 Task: In Windows properties of general video settings, Set the video cropping to 2.
Action: Mouse moved to (129, 26)
Screenshot: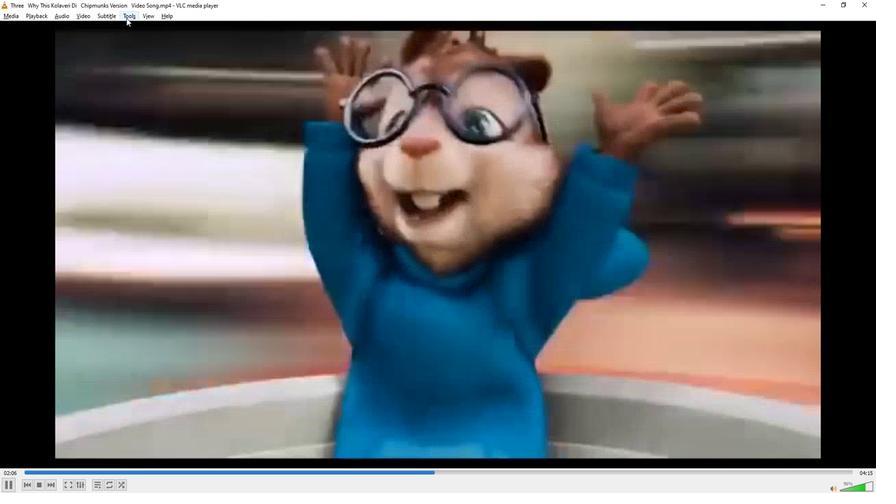 
Action: Mouse pressed left at (129, 26)
Screenshot: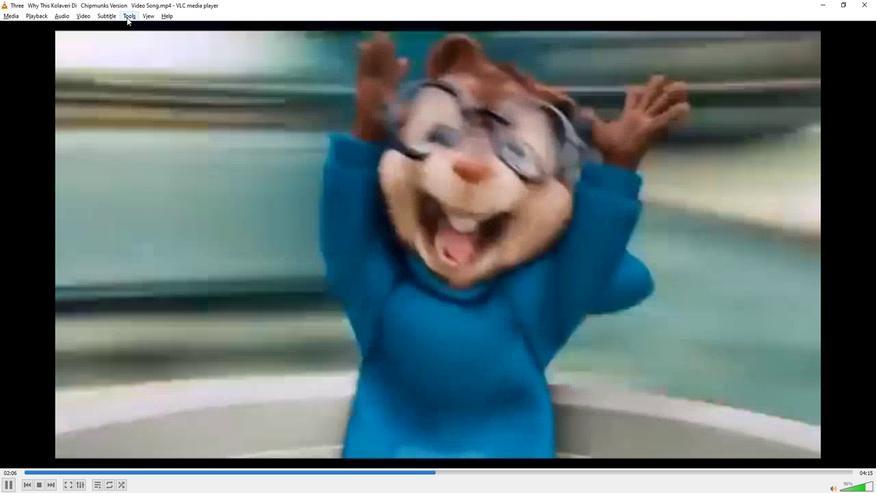 
Action: Mouse moved to (158, 130)
Screenshot: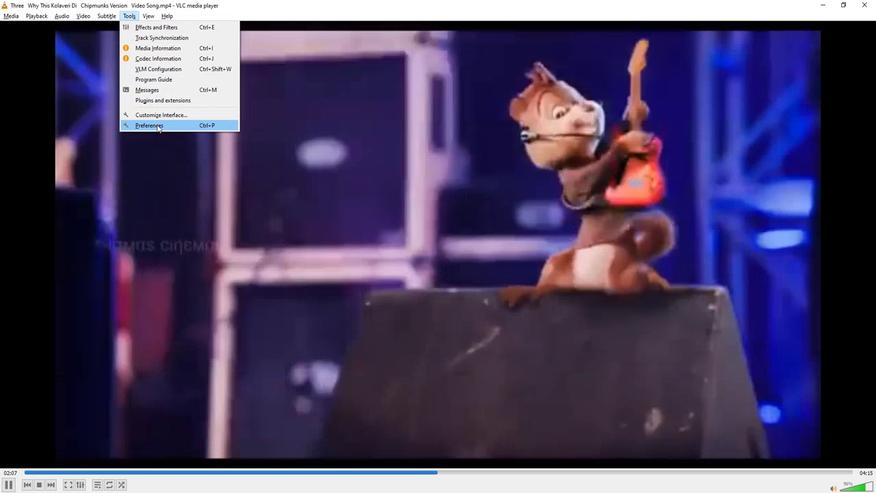 
Action: Mouse pressed left at (158, 130)
Screenshot: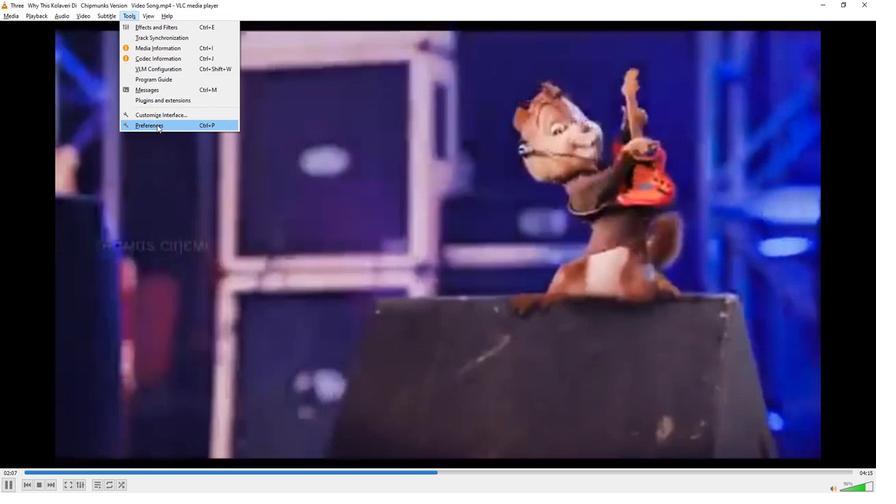 
Action: Mouse moved to (159, 374)
Screenshot: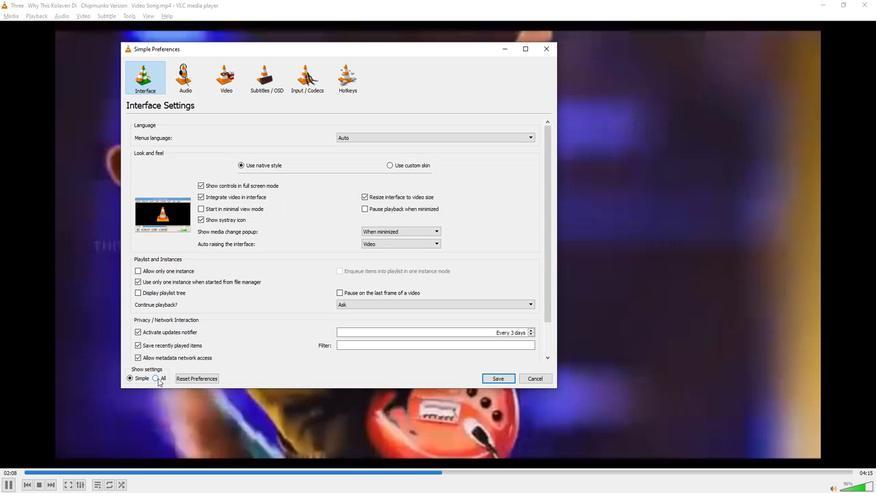 
Action: Mouse pressed left at (159, 374)
Screenshot: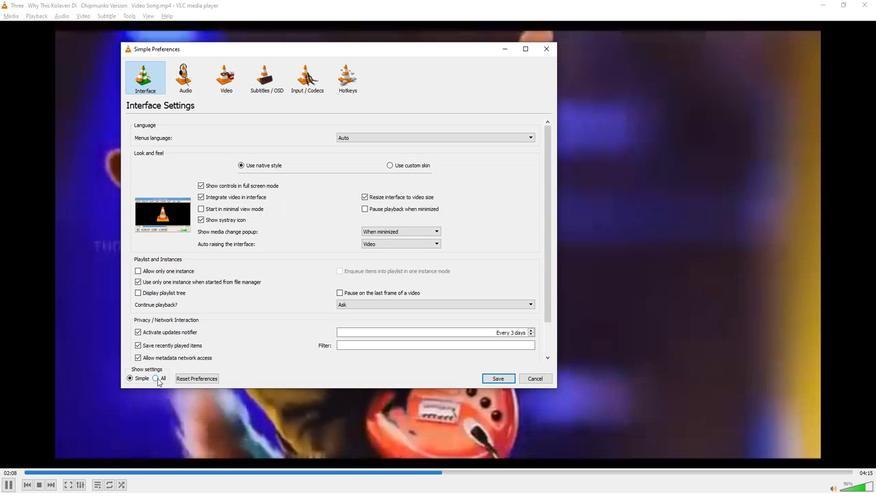 
Action: Mouse moved to (193, 276)
Screenshot: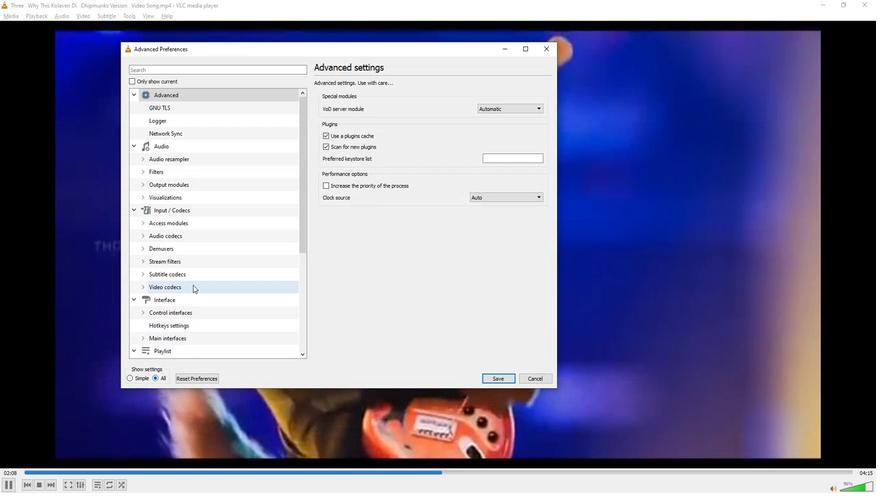 
Action: Mouse scrolled (193, 275) with delta (0, 0)
Screenshot: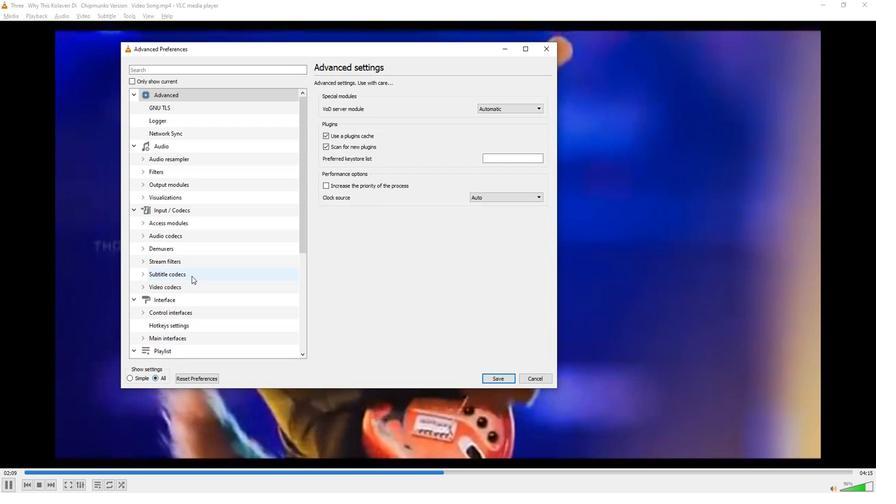 
Action: Mouse scrolled (193, 275) with delta (0, 0)
Screenshot: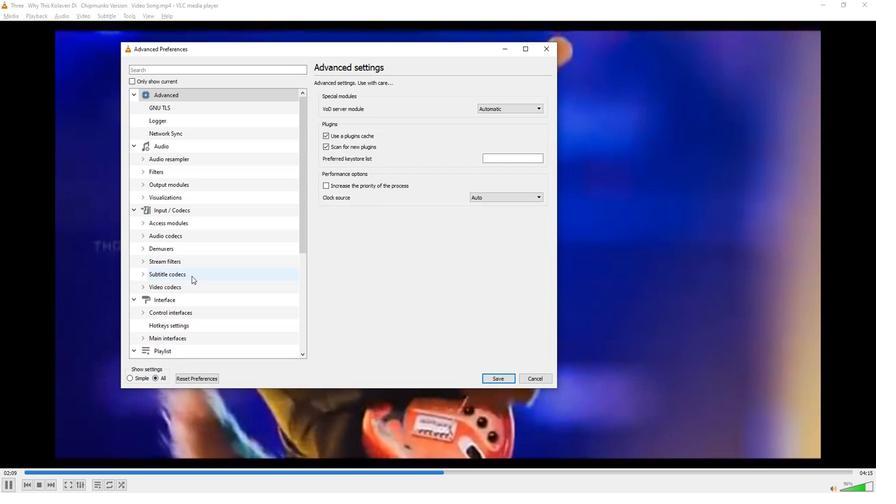 
Action: Mouse scrolled (193, 275) with delta (0, 0)
Screenshot: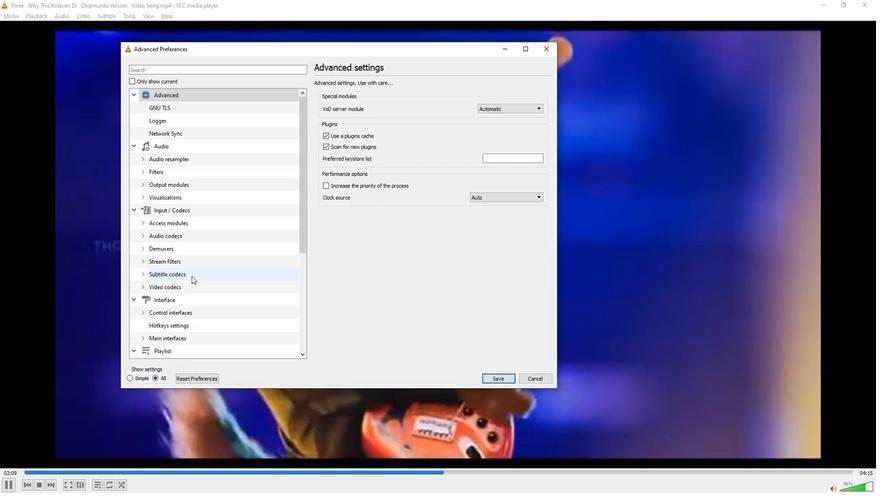 
Action: Mouse scrolled (193, 275) with delta (0, 0)
Screenshot: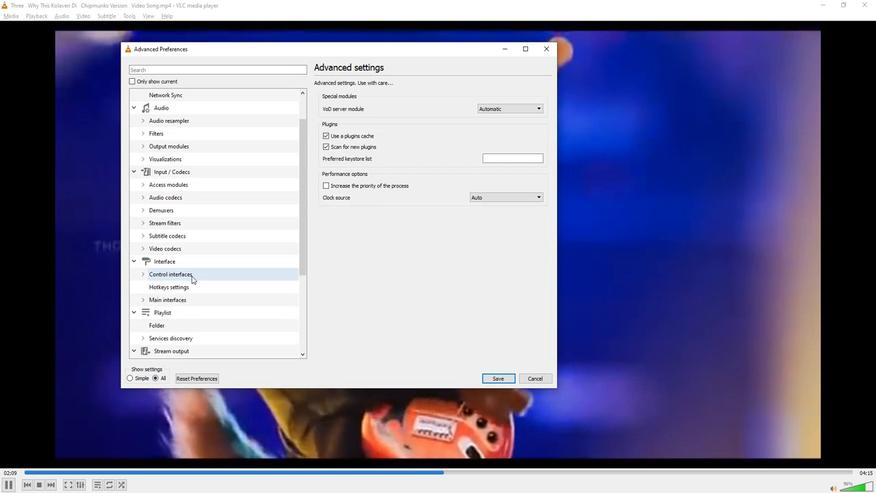 
Action: Mouse scrolled (193, 275) with delta (0, 0)
Screenshot: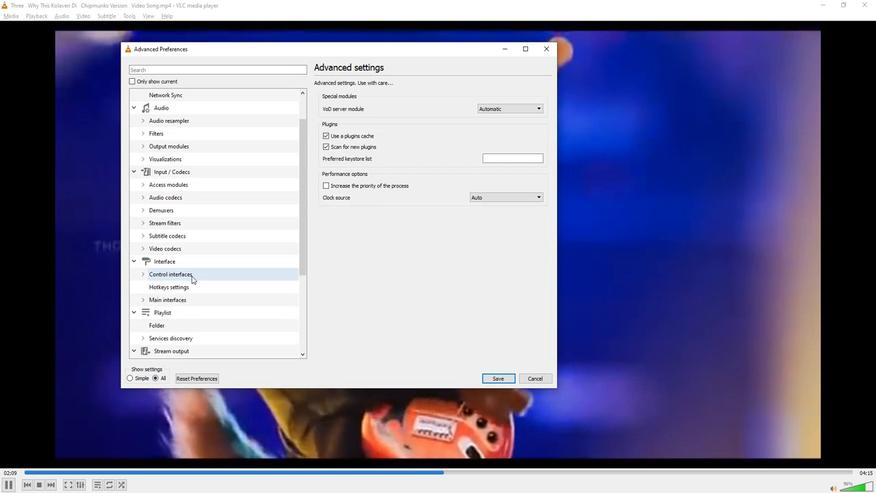 
Action: Mouse scrolled (193, 275) with delta (0, 0)
Screenshot: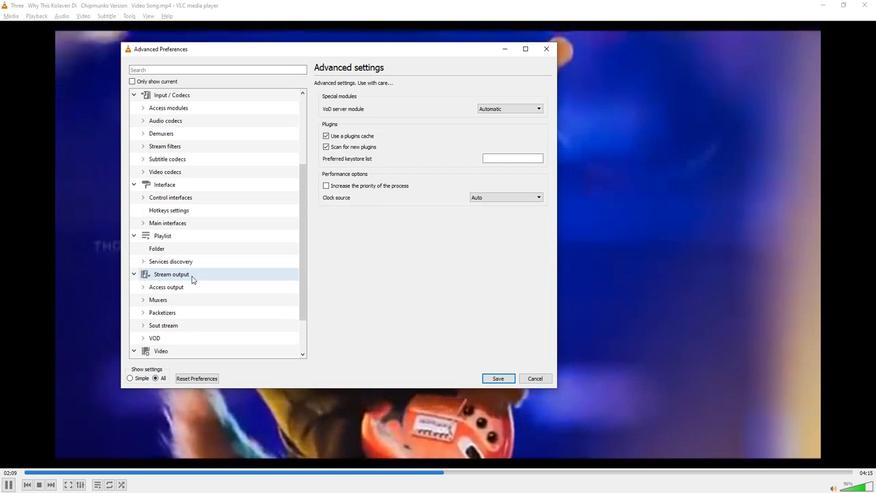 
Action: Mouse scrolled (193, 275) with delta (0, 0)
Screenshot: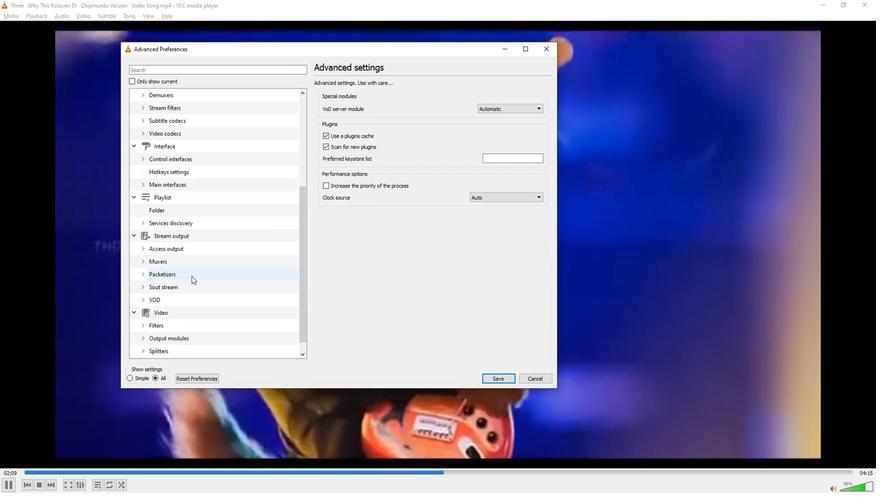 
Action: Mouse scrolled (193, 275) with delta (0, 0)
Screenshot: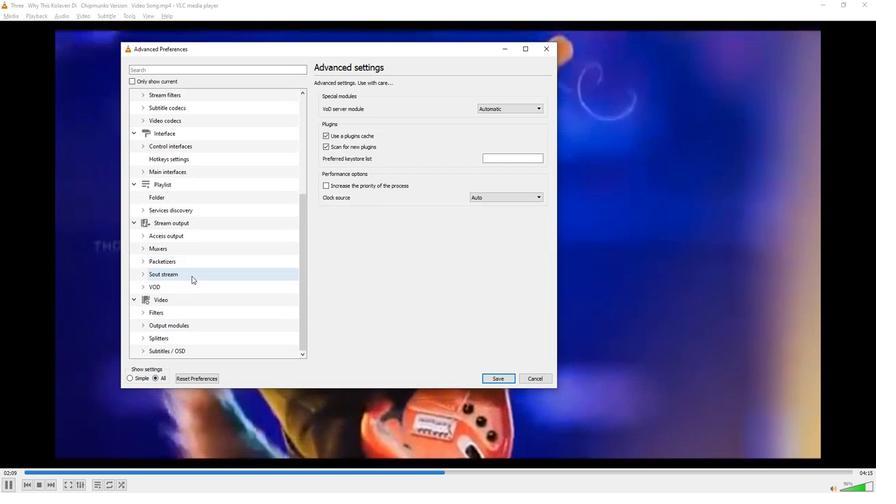 
Action: Mouse moved to (171, 298)
Screenshot: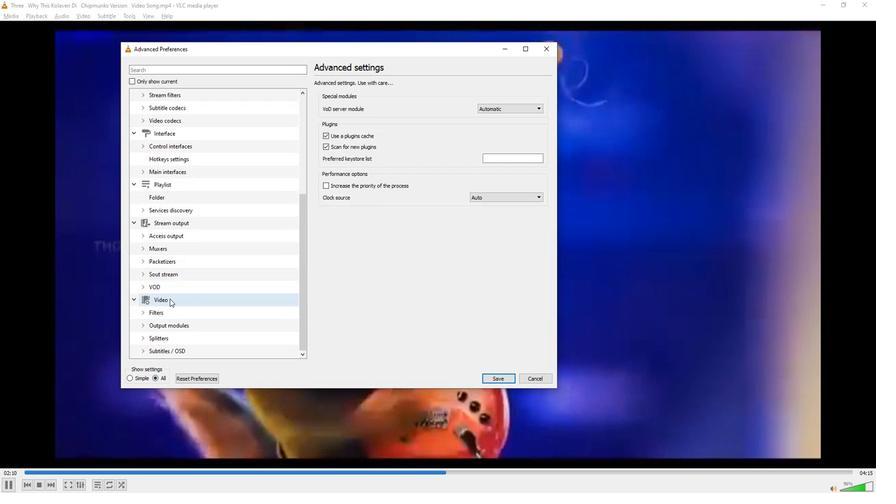 
Action: Mouse pressed left at (171, 298)
Screenshot: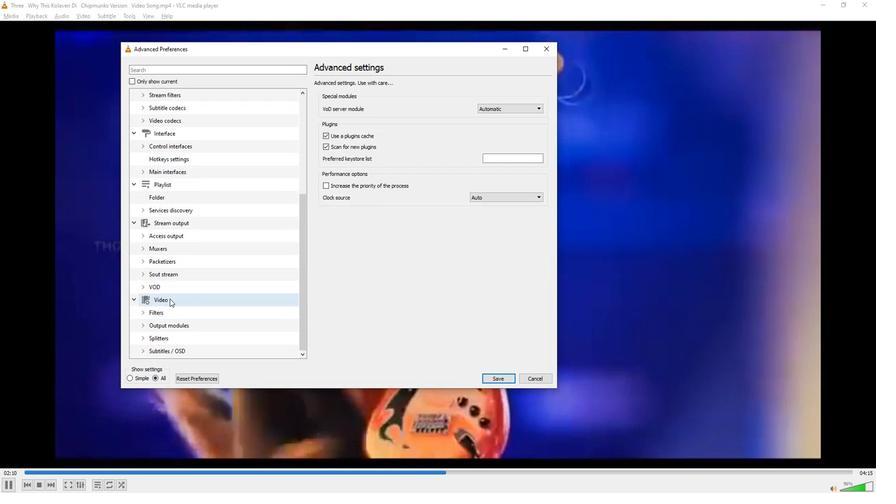 
Action: Mouse moved to (456, 294)
Screenshot: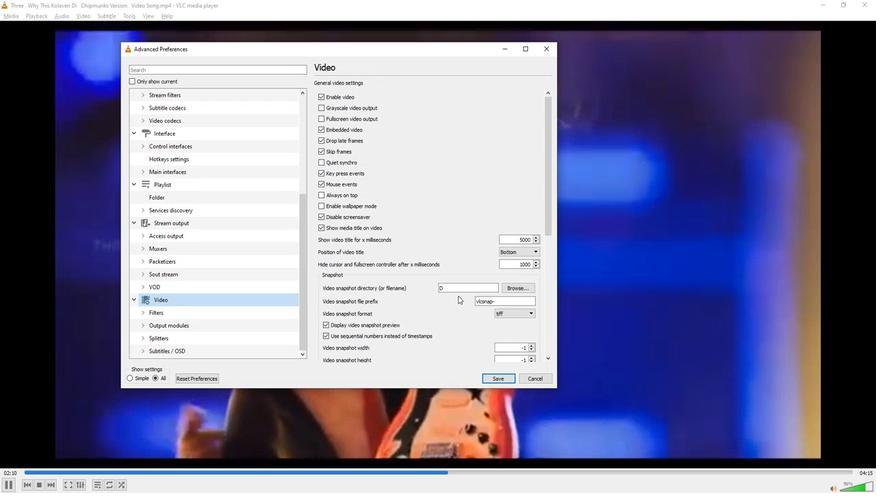 
Action: Mouse scrolled (456, 294) with delta (0, 0)
Screenshot: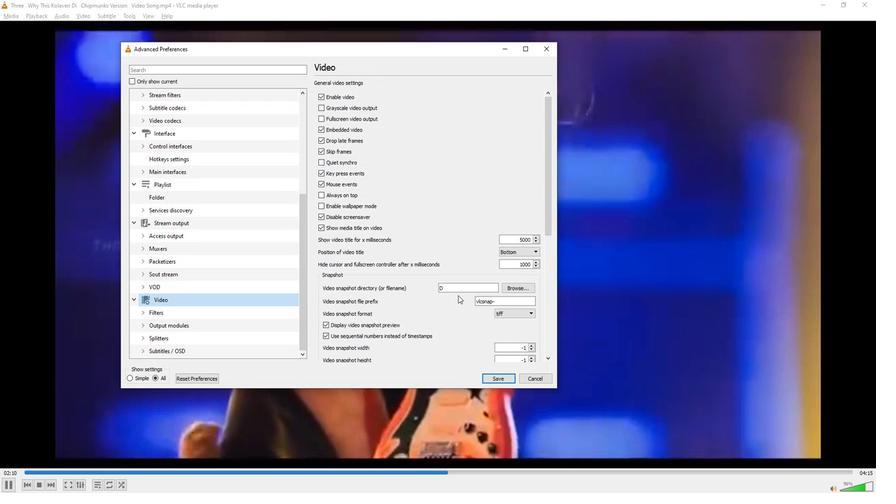 
Action: Mouse scrolled (456, 294) with delta (0, 0)
Screenshot: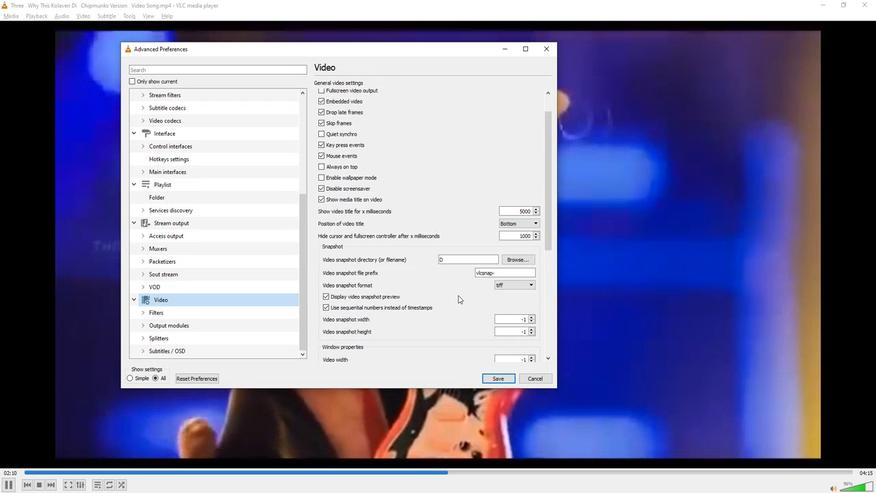 
Action: Mouse scrolled (456, 294) with delta (0, 0)
Screenshot: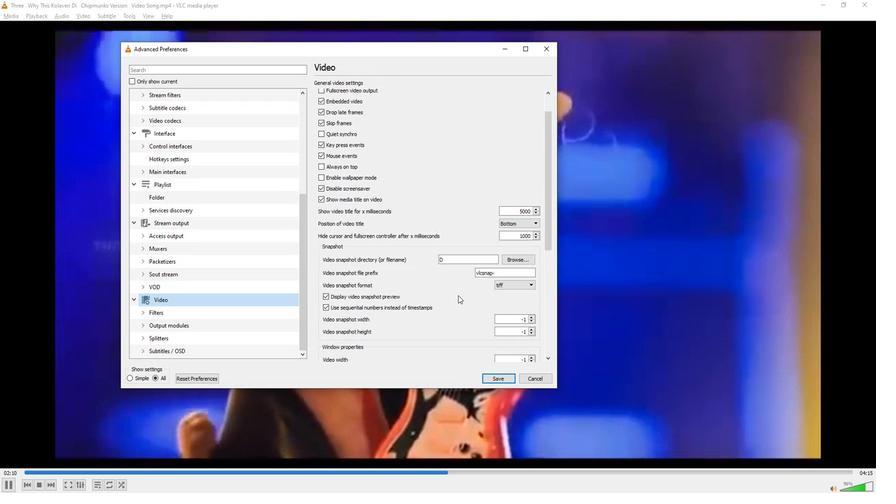 
Action: Mouse scrolled (456, 294) with delta (0, 0)
Screenshot: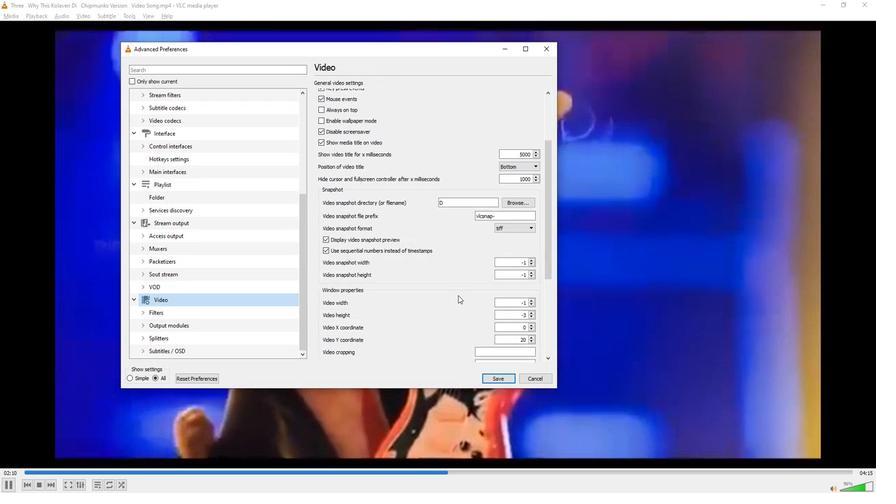 
Action: Mouse scrolled (456, 294) with delta (0, 0)
Screenshot: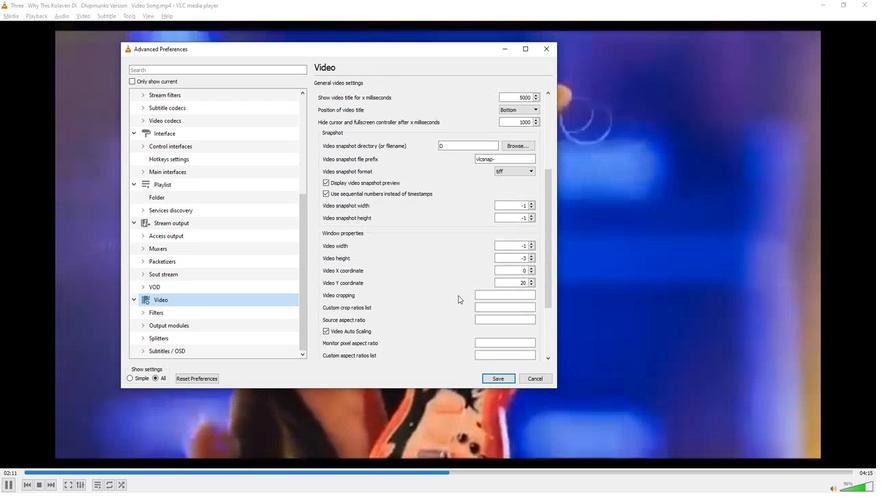 
Action: Mouse scrolled (456, 294) with delta (0, 0)
Screenshot: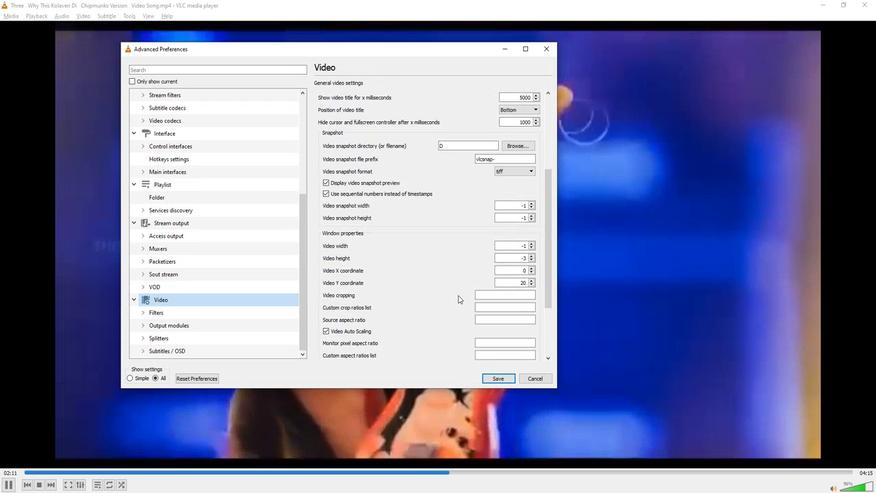 
Action: Mouse moved to (493, 267)
Screenshot: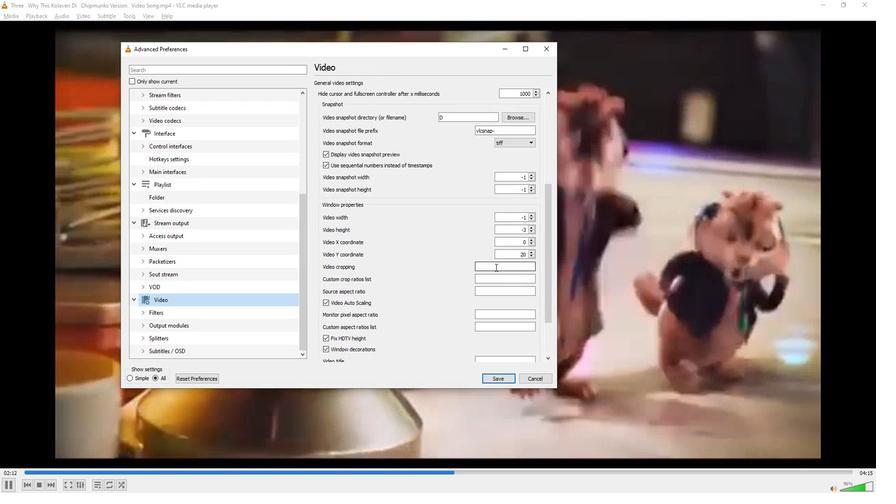 
Action: Mouse pressed left at (493, 267)
Screenshot: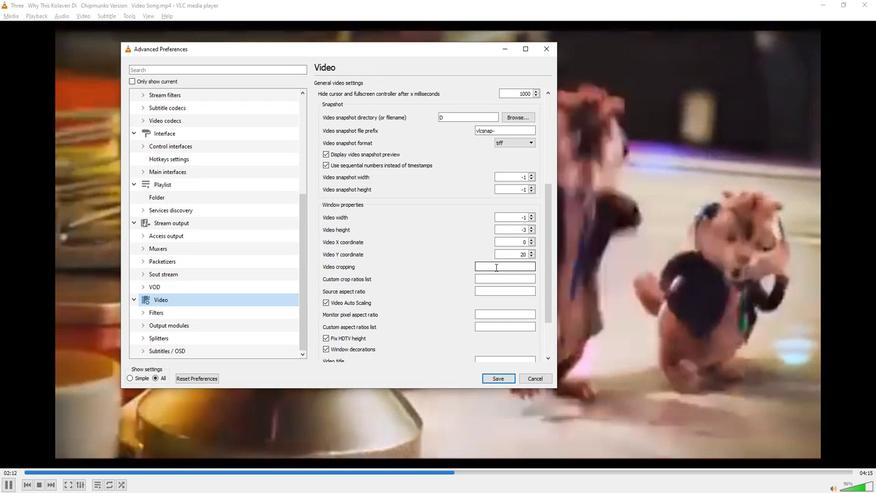 
Action: Mouse moved to (493, 267)
Screenshot: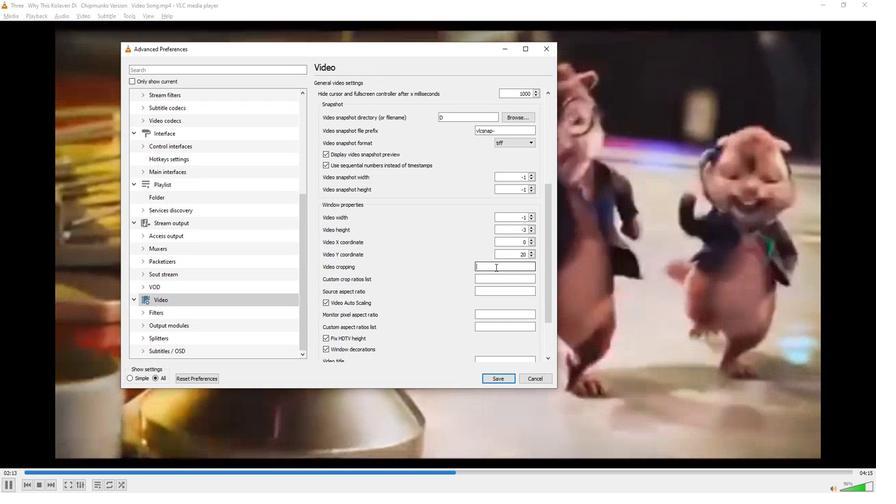 
Action: Key pressed 2
Screenshot: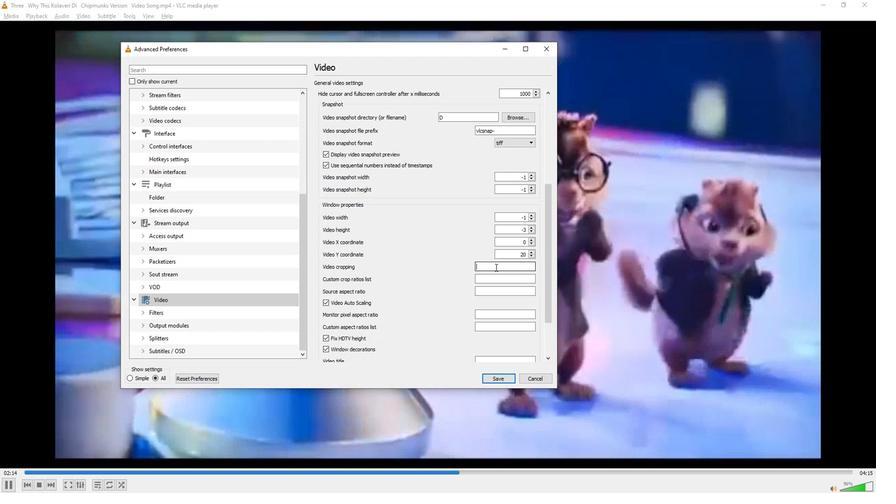 
Action: Mouse moved to (400, 222)
Screenshot: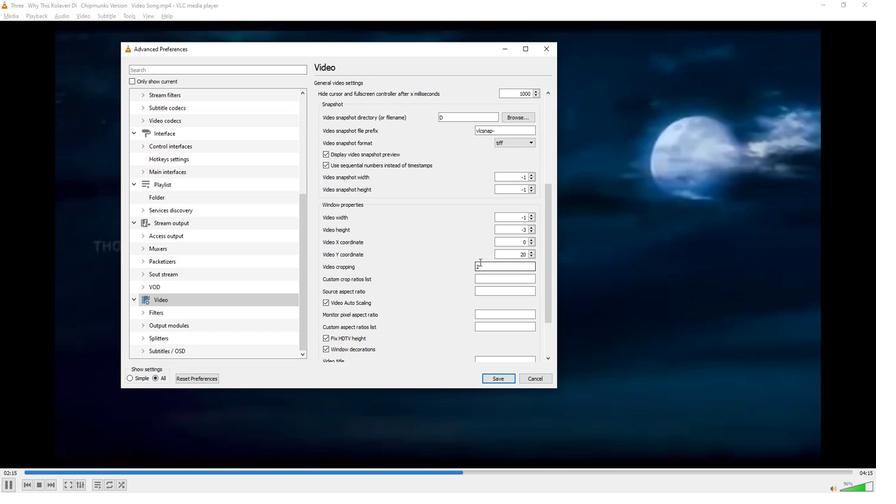 
